 Task: Change  the formatting of the data to Which is Less than 10. In conditional formating, put the option 'Chart 10 colour. 'In the sheet  Attendance Sheet for Weekly Overviewbook
Action: Mouse moved to (67, 118)
Screenshot: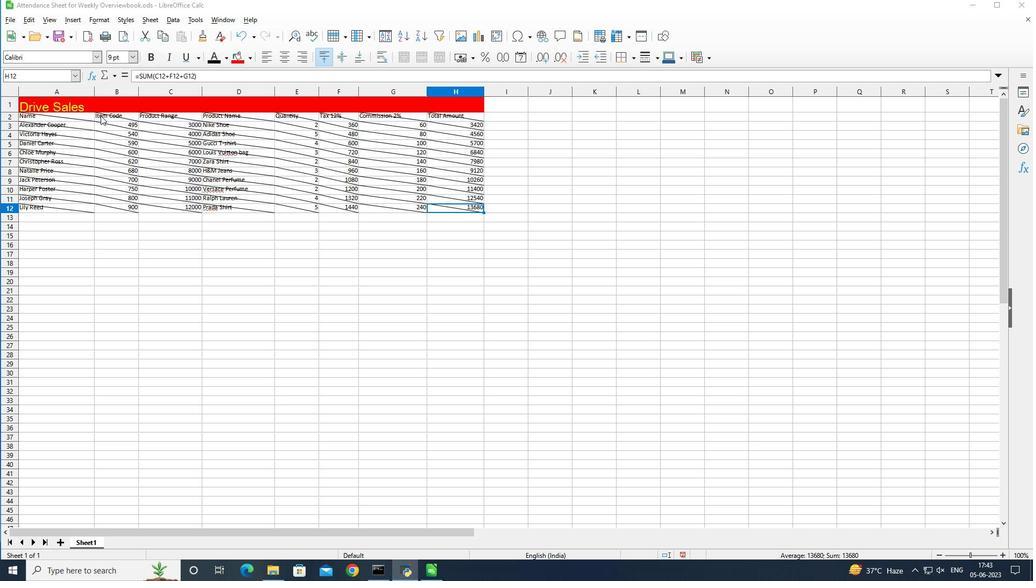 
Action: Mouse pressed left at (67, 118)
Screenshot: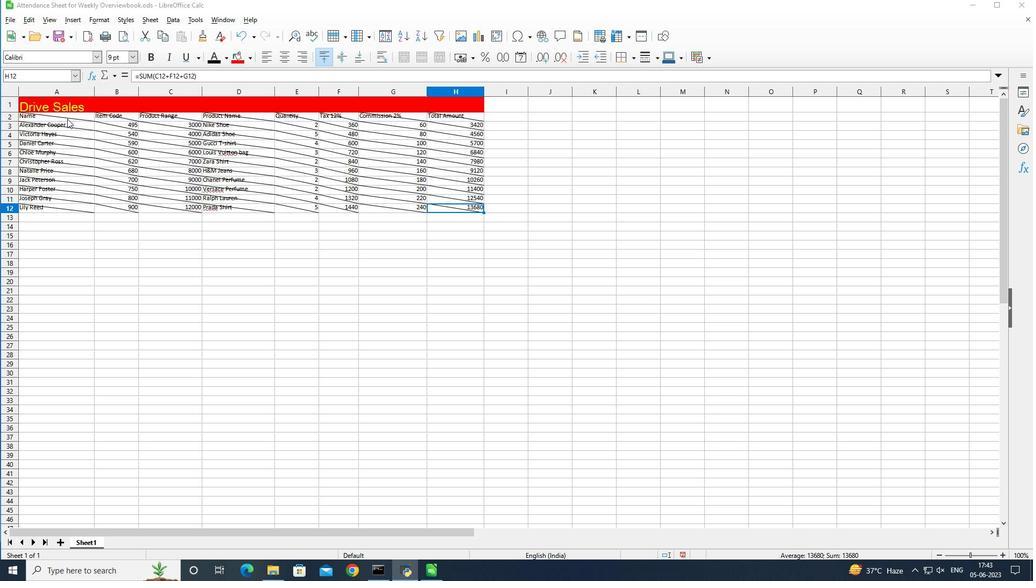 
Action: Mouse moved to (71, 117)
Screenshot: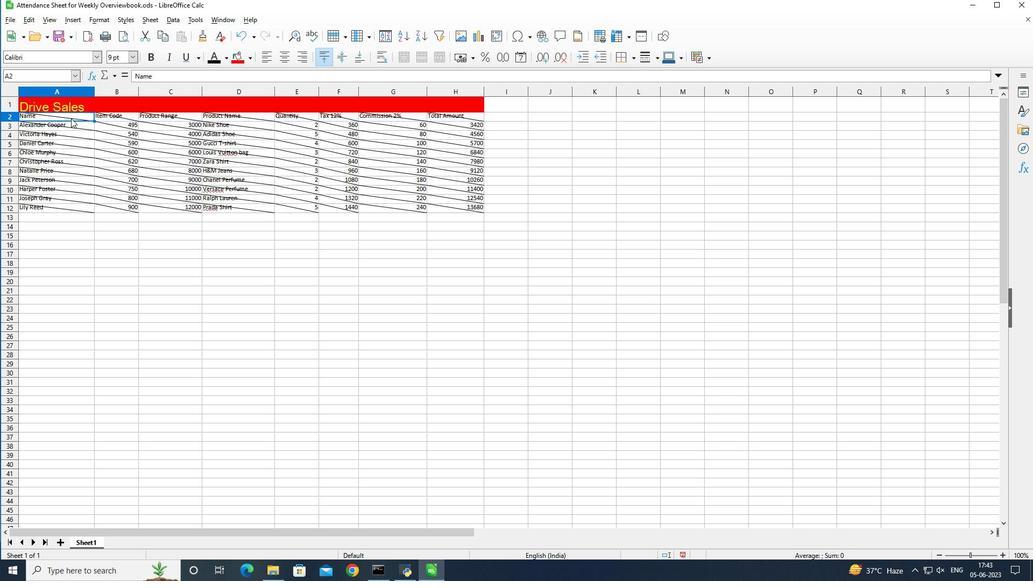 
Action: Mouse pressed left at (71, 117)
Screenshot: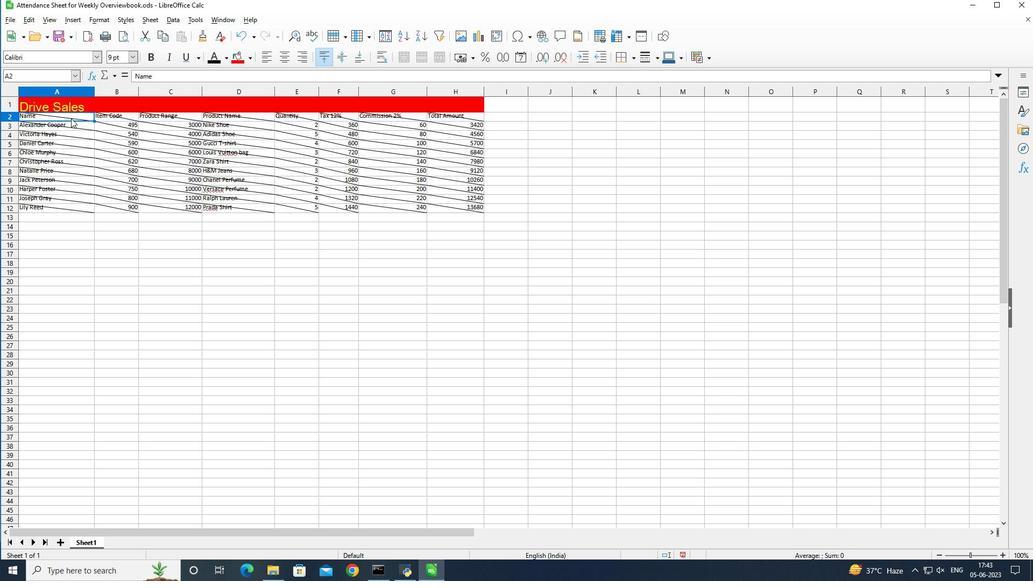 
Action: Mouse moved to (705, 57)
Screenshot: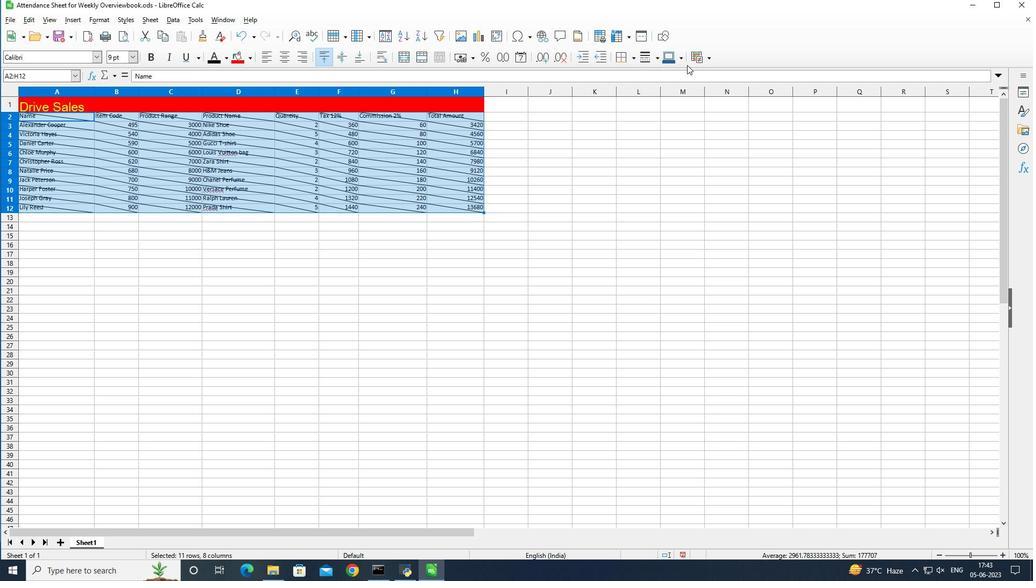 
Action: Mouse pressed left at (705, 57)
Screenshot: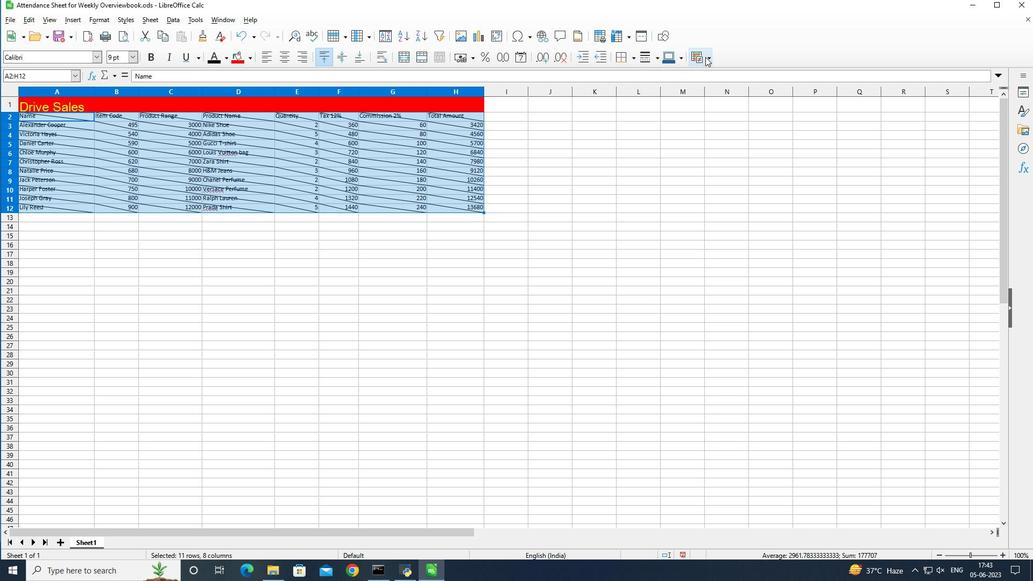 
Action: Mouse moved to (706, 75)
Screenshot: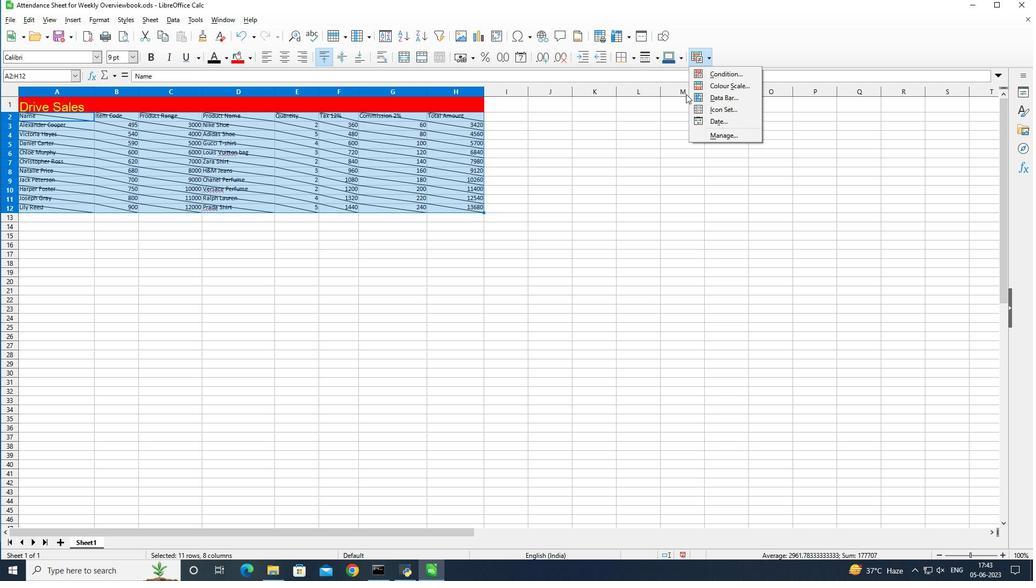 
Action: Mouse pressed left at (706, 75)
Screenshot: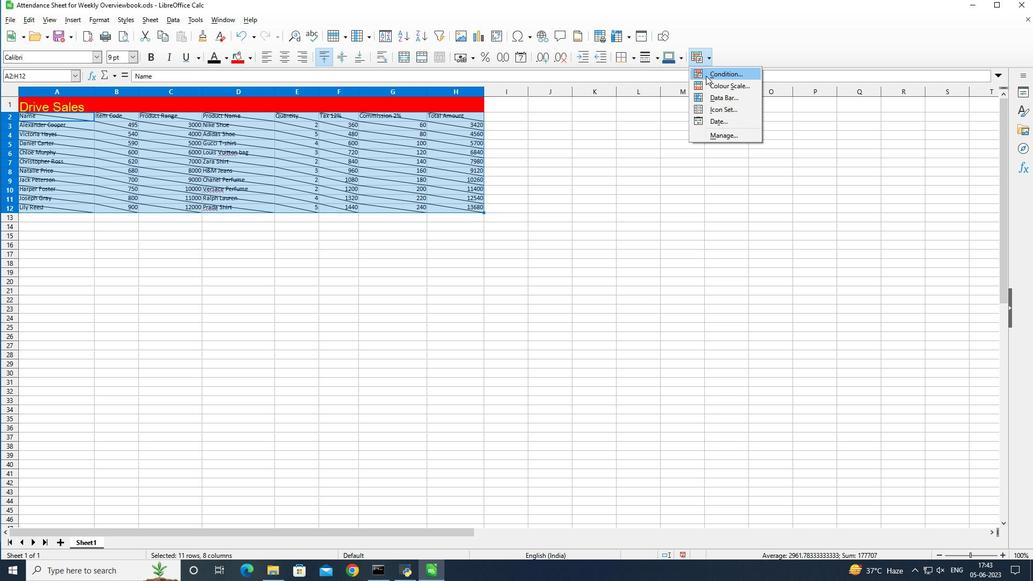 
Action: Mouse moved to (541, 168)
Screenshot: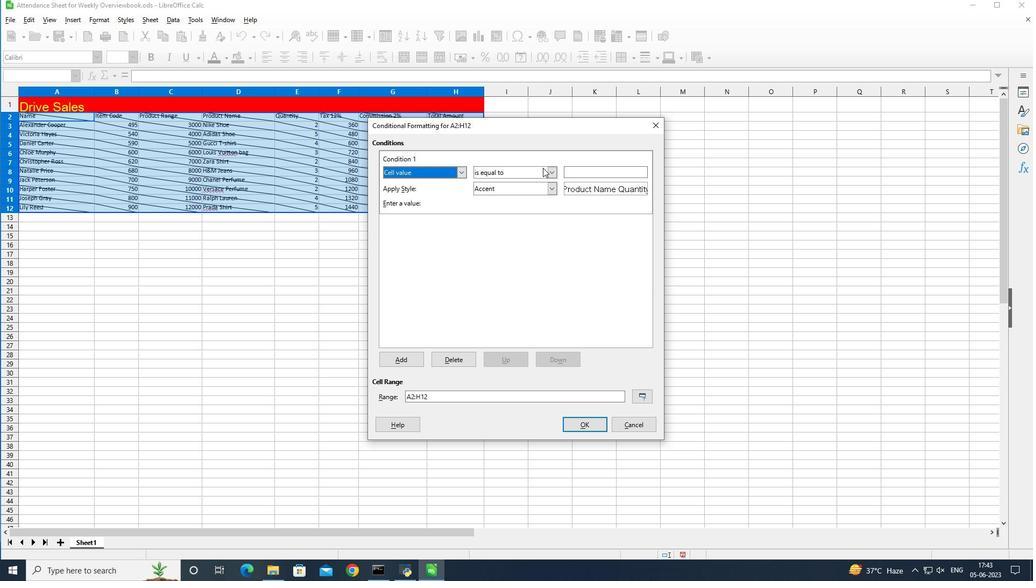 
Action: Mouse pressed left at (541, 168)
Screenshot: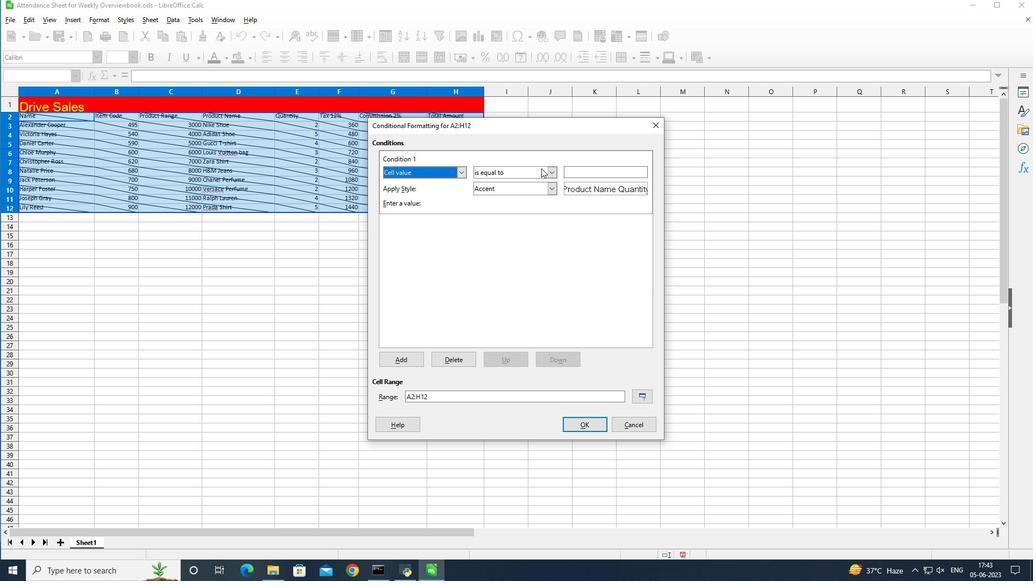 
Action: Mouse moved to (531, 193)
Screenshot: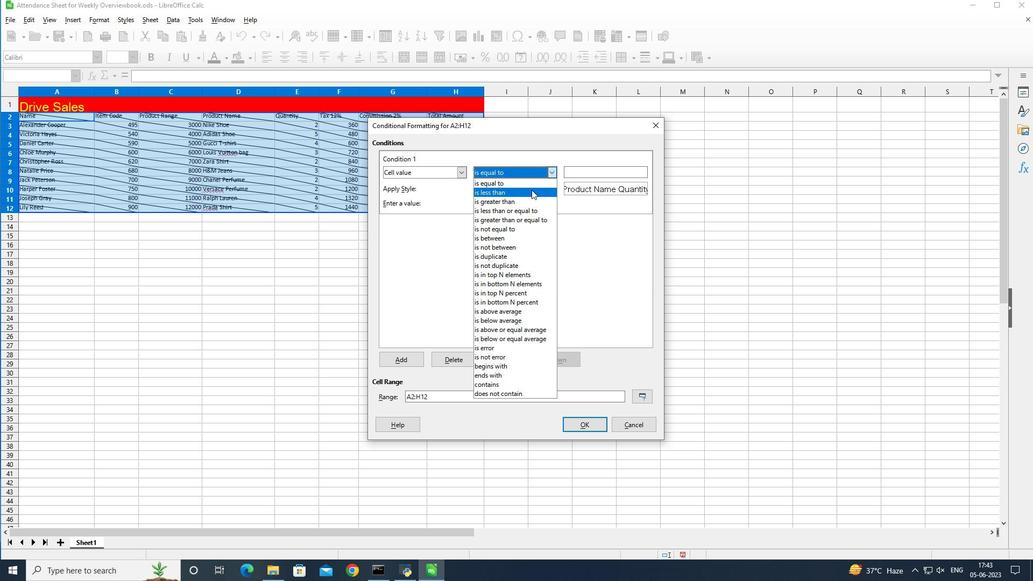 
Action: Mouse pressed left at (531, 193)
Screenshot: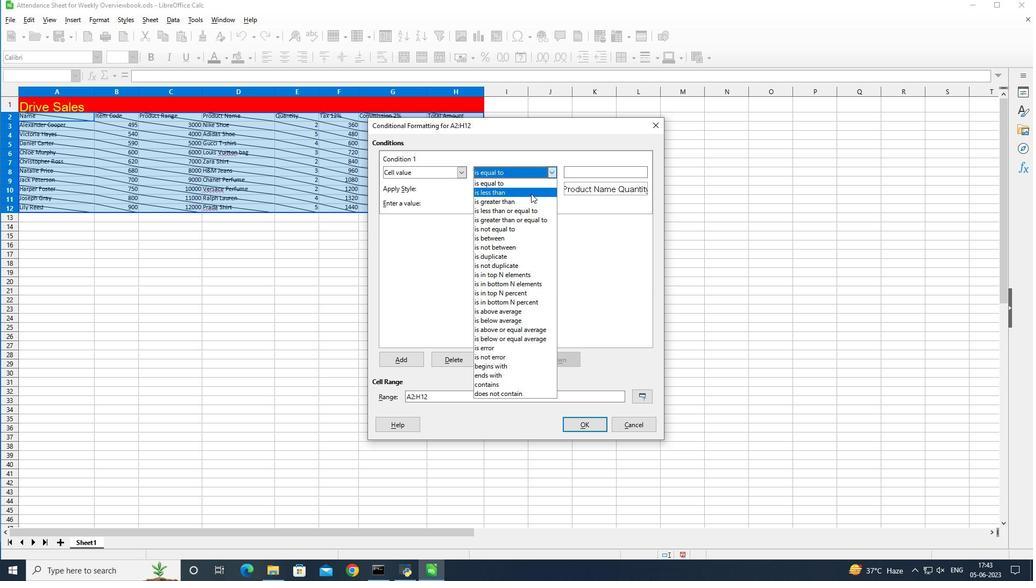 
Action: Mouse moved to (597, 170)
Screenshot: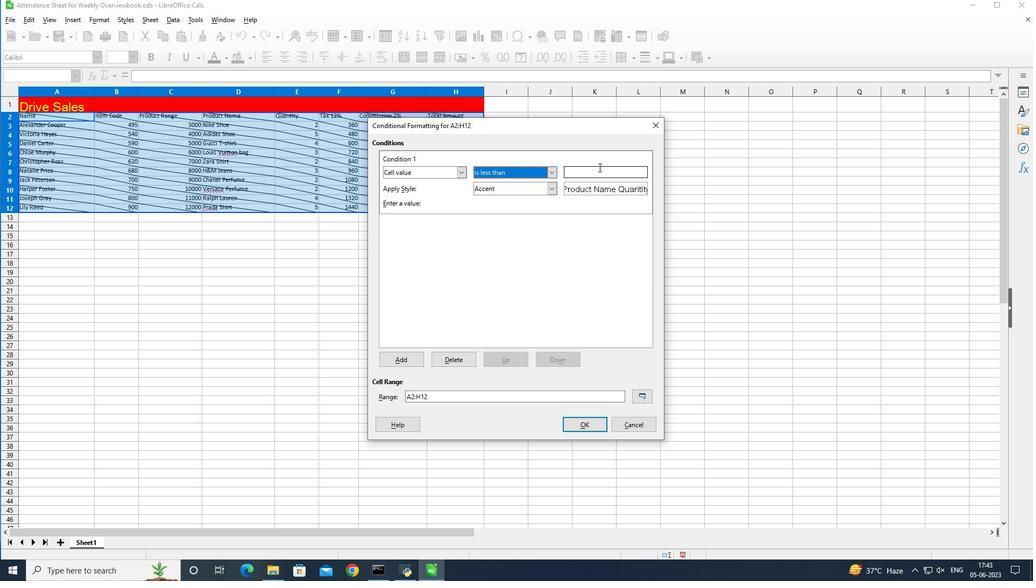 
Action: Mouse pressed left at (597, 170)
Screenshot: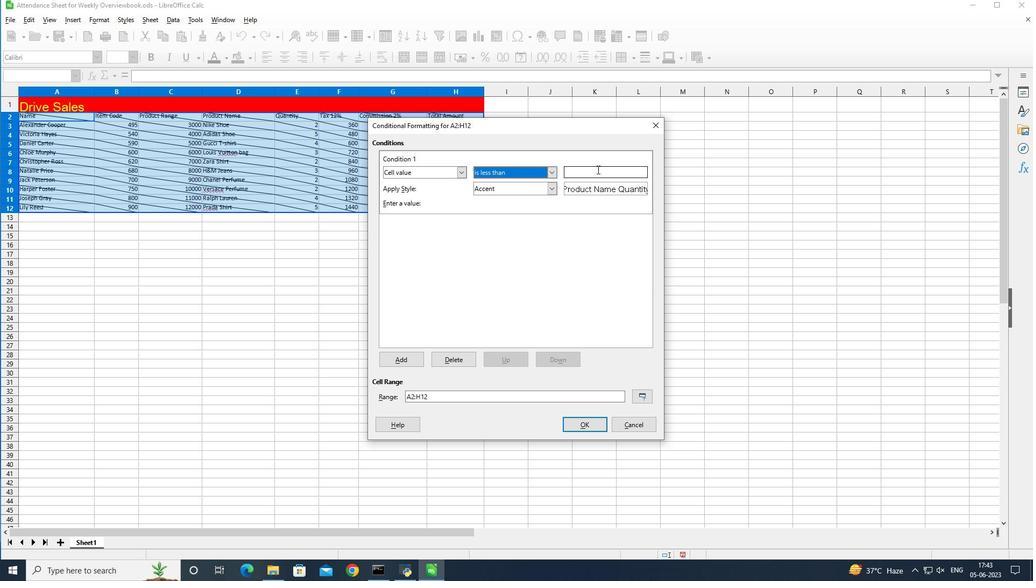 
Action: Key pressed 10<Key.enter>
Screenshot: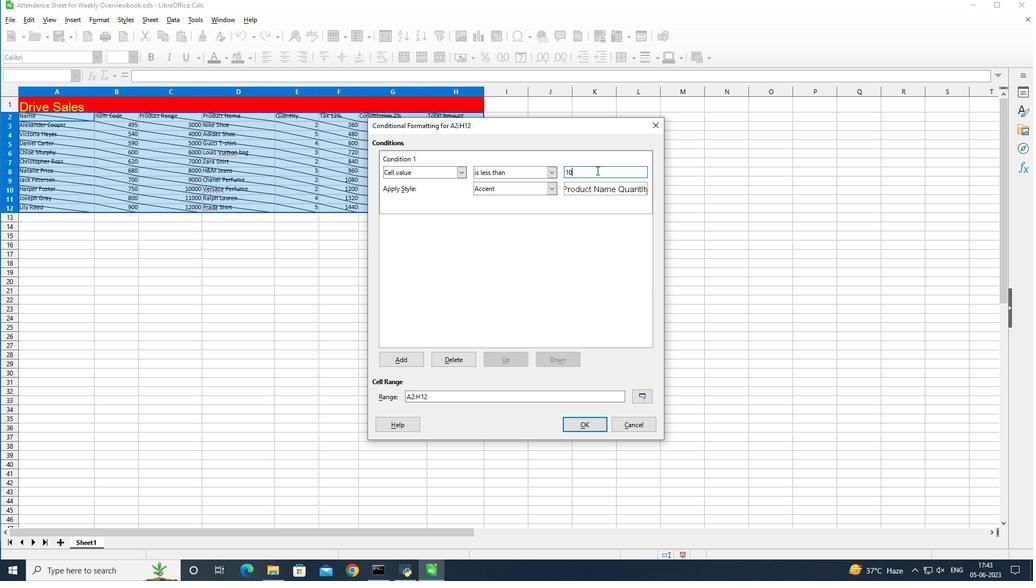 
Action: Mouse moved to (461, 209)
Screenshot: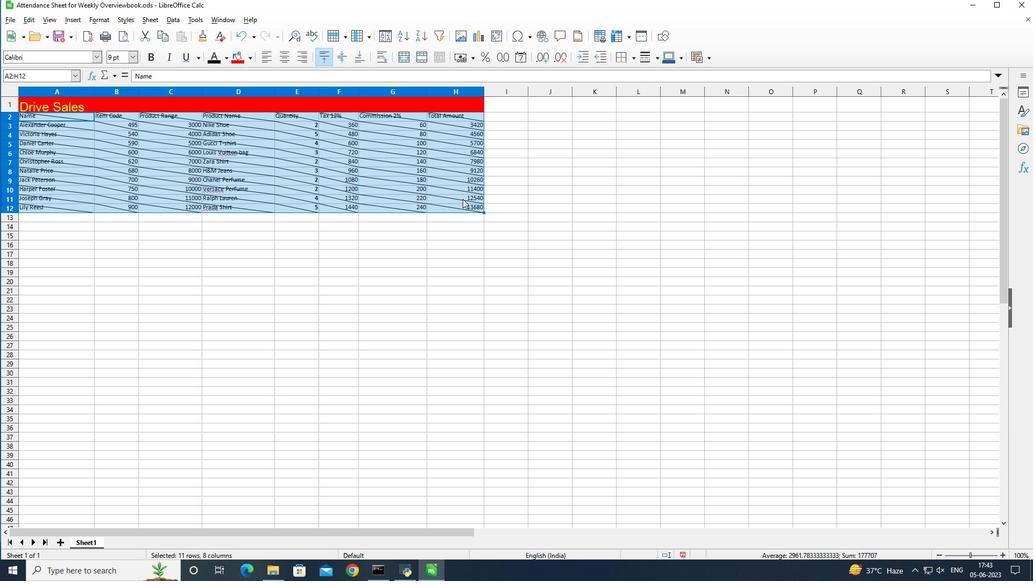 
Action: Mouse pressed left at (461, 209)
Screenshot: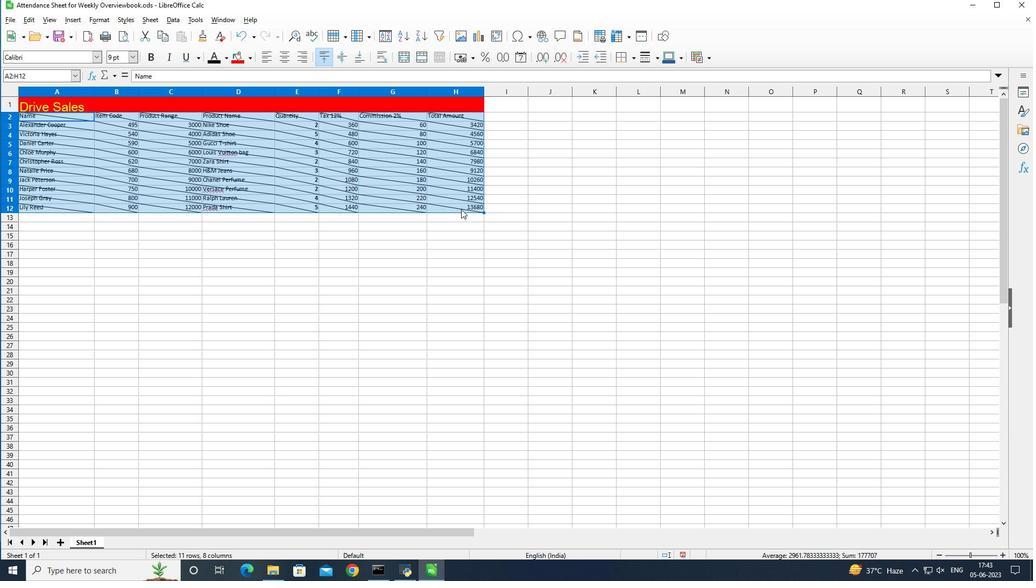 
Action: Mouse moved to (67, 113)
Screenshot: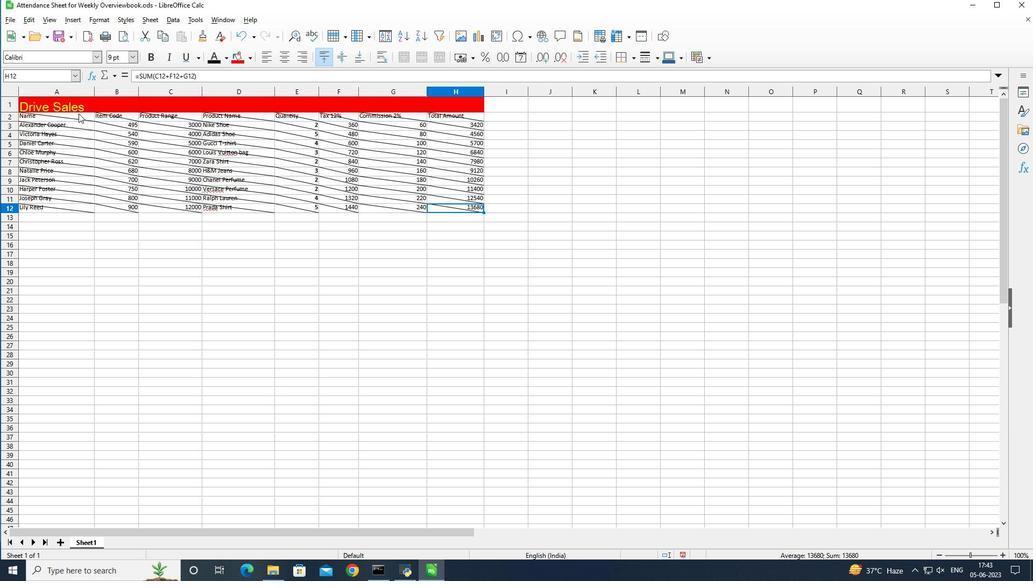 
Action: Mouse pressed left at (67, 113)
Screenshot: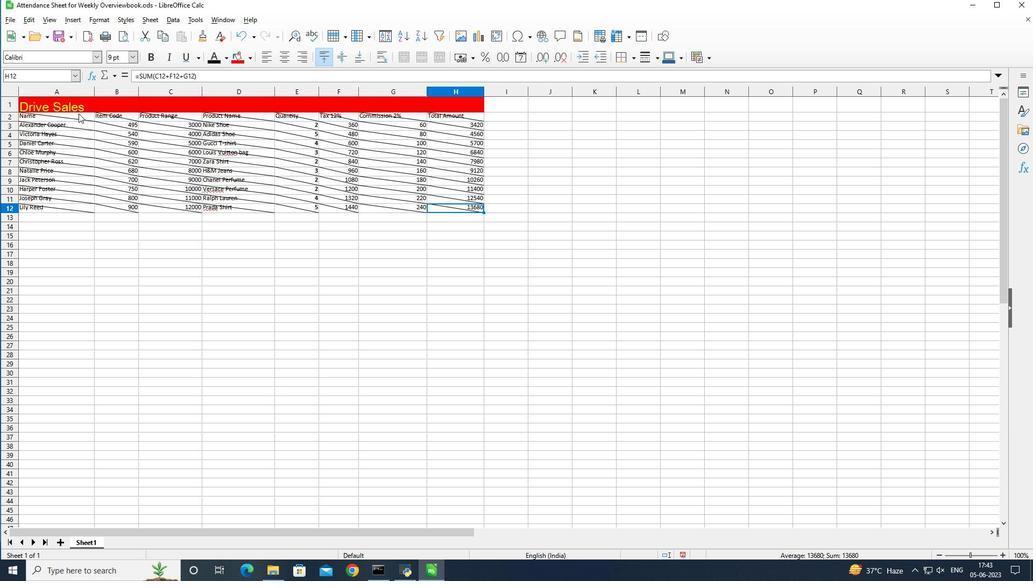 
Action: Mouse pressed left at (67, 113)
Screenshot: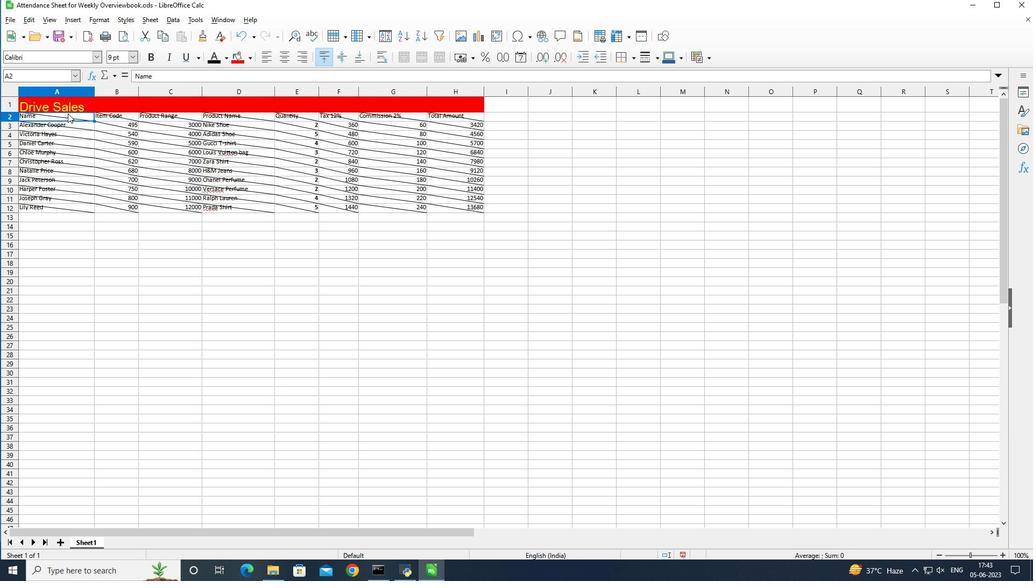 
Action: Mouse moved to (701, 59)
Screenshot: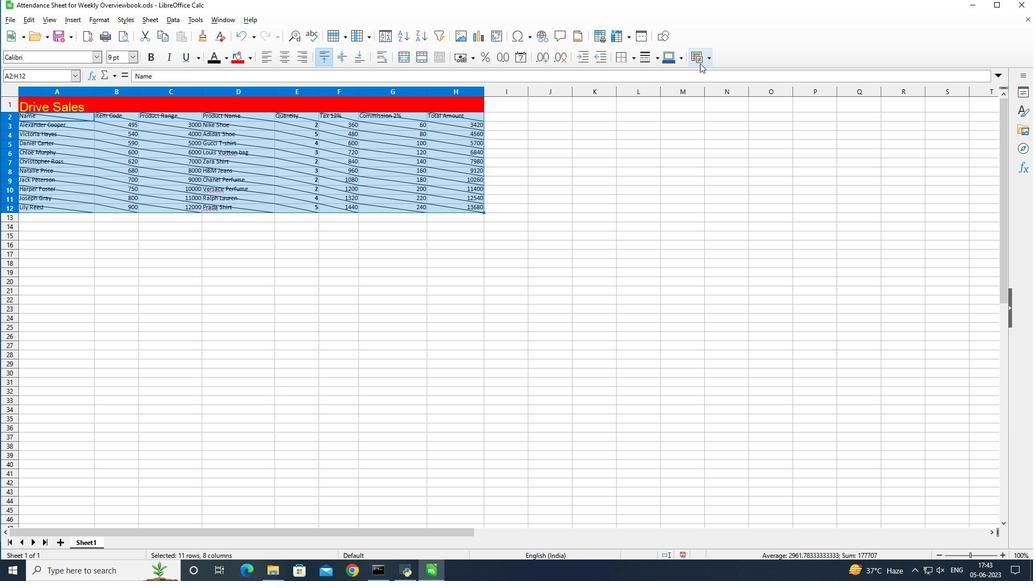 
Action: Mouse pressed left at (701, 59)
Screenshot: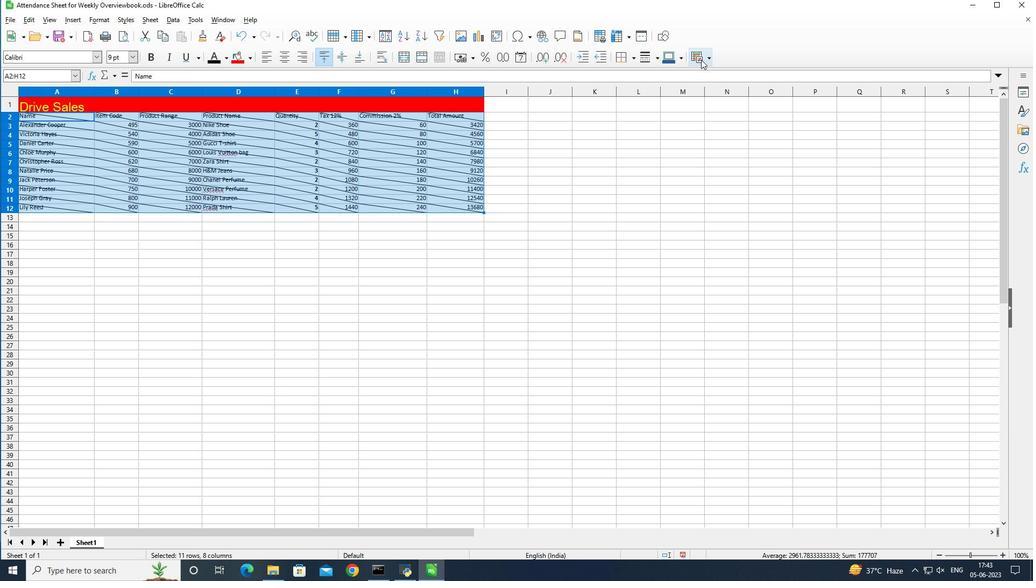 
Action: Mouse moved to (723, 85)
Screenshot: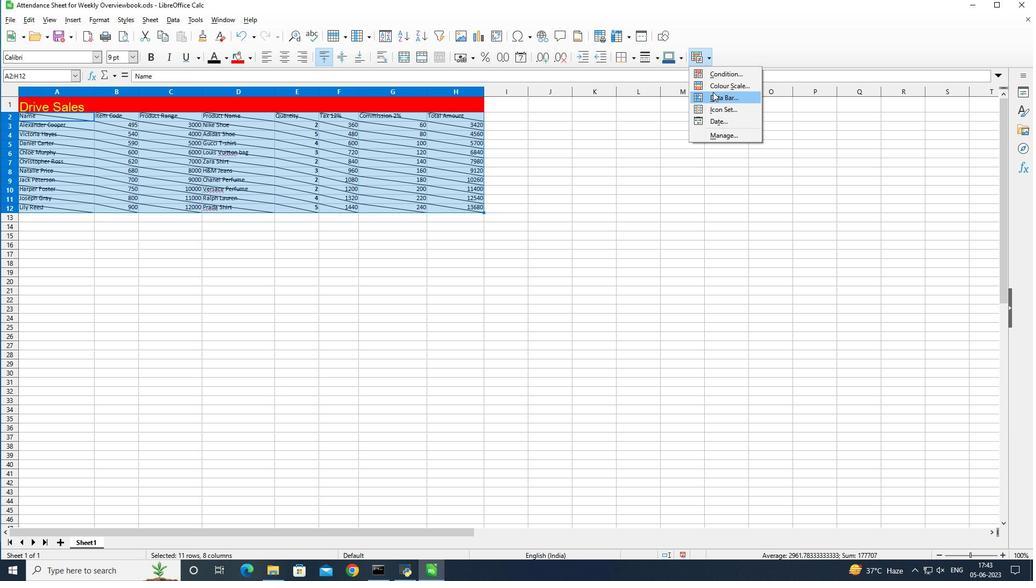 
Action: Mouse pressed left at (723, 85)
Screenshot: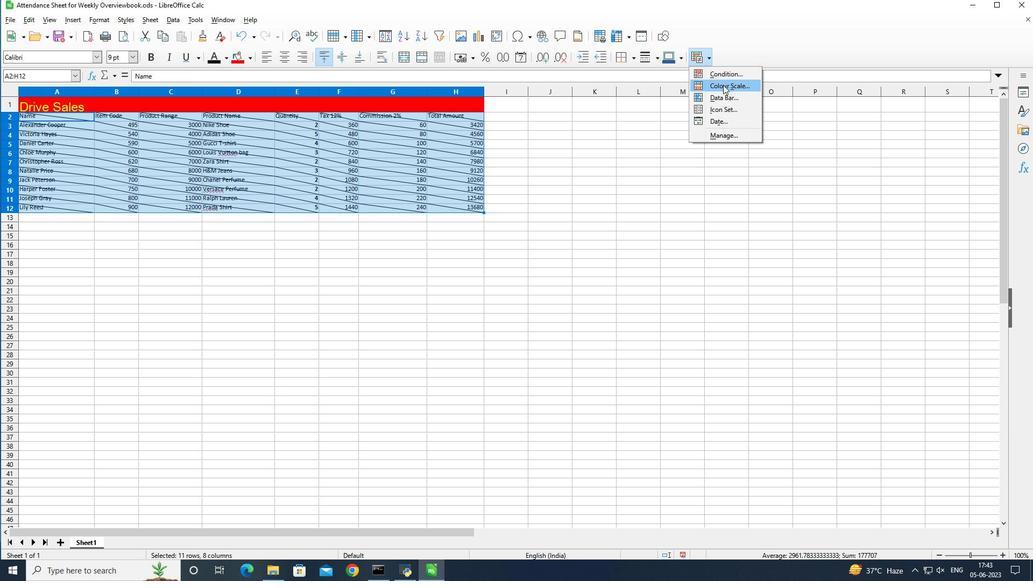 
Action: Mouse moved to (453, 174)
Screenshot: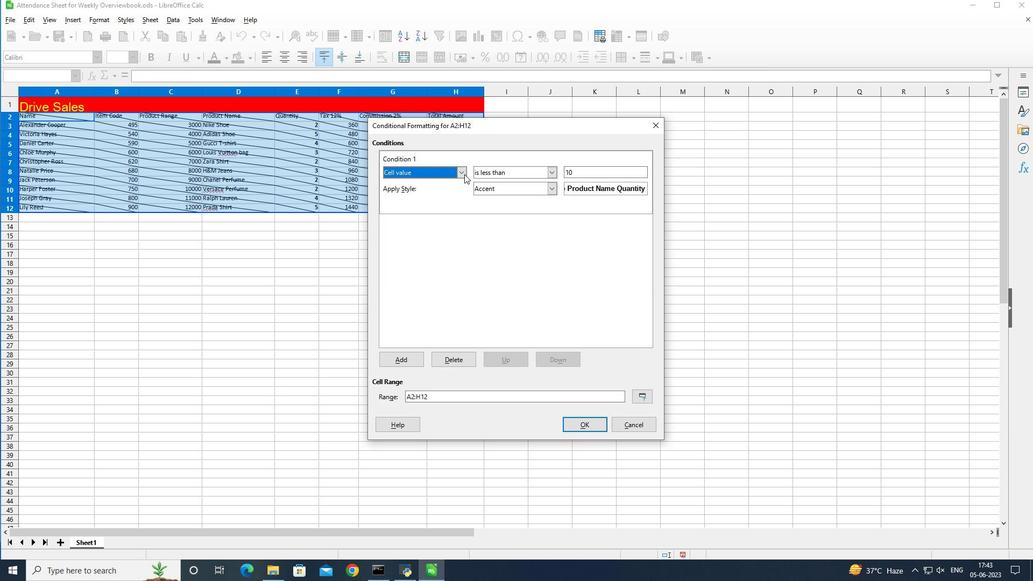 
Action: Mouse pressed left at (453, 174)
Screenshot: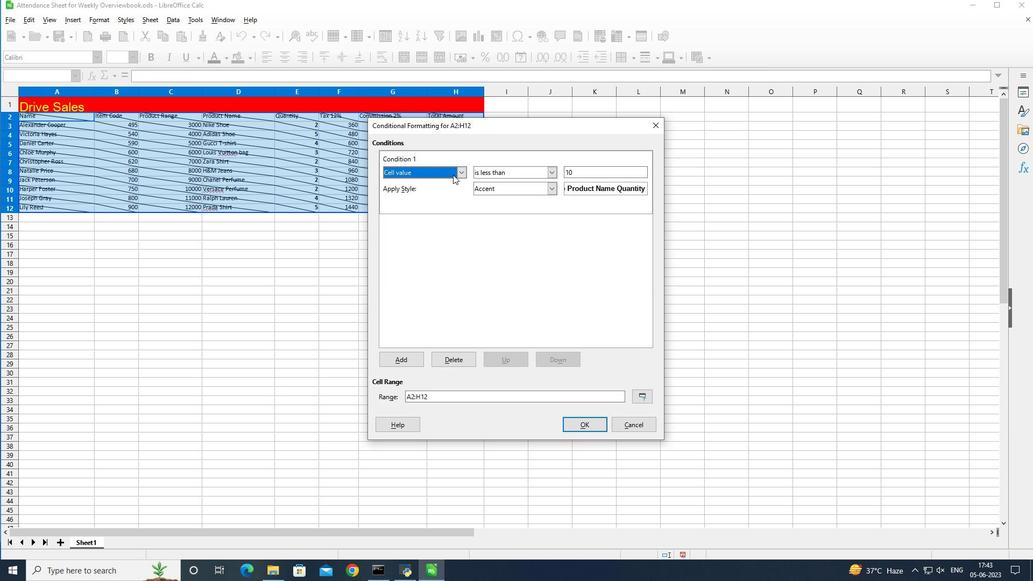 
Action: Mouse moved to (439, 184)
Screenshot: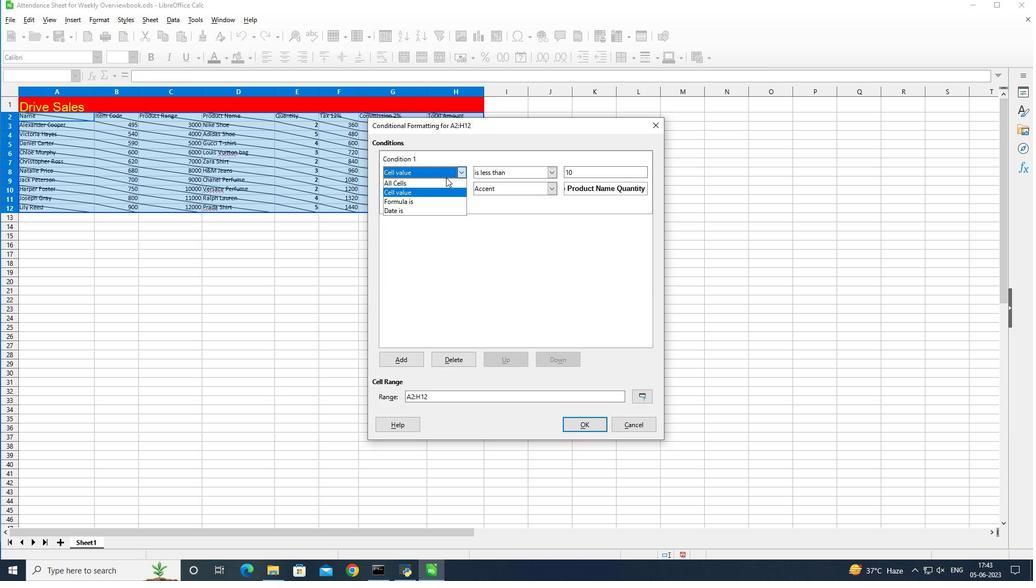 
Action: Mouse pressed left at (439, 184)
Screenshot: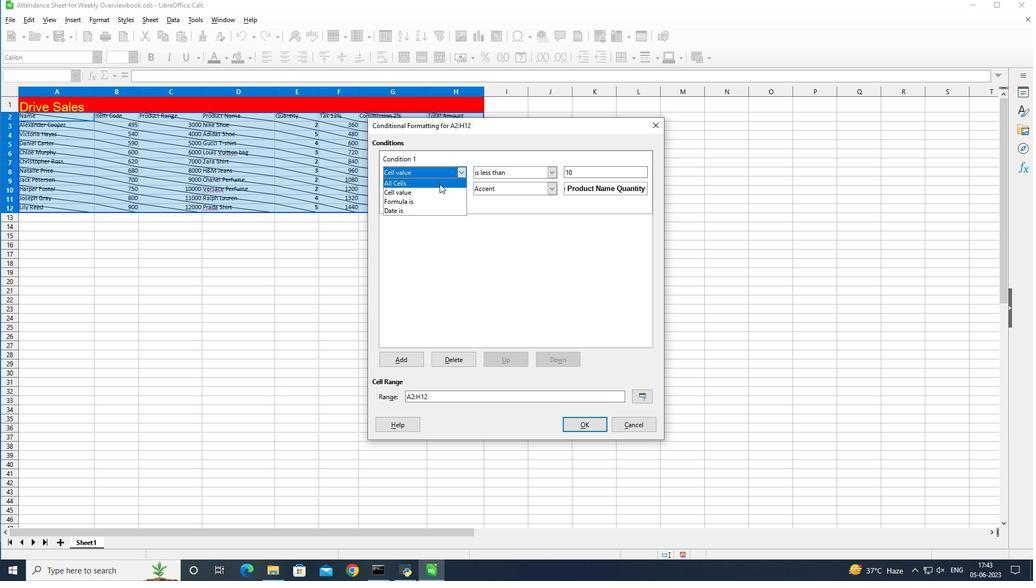 
Action: Mouse moved to (446, 231)
Screenshot: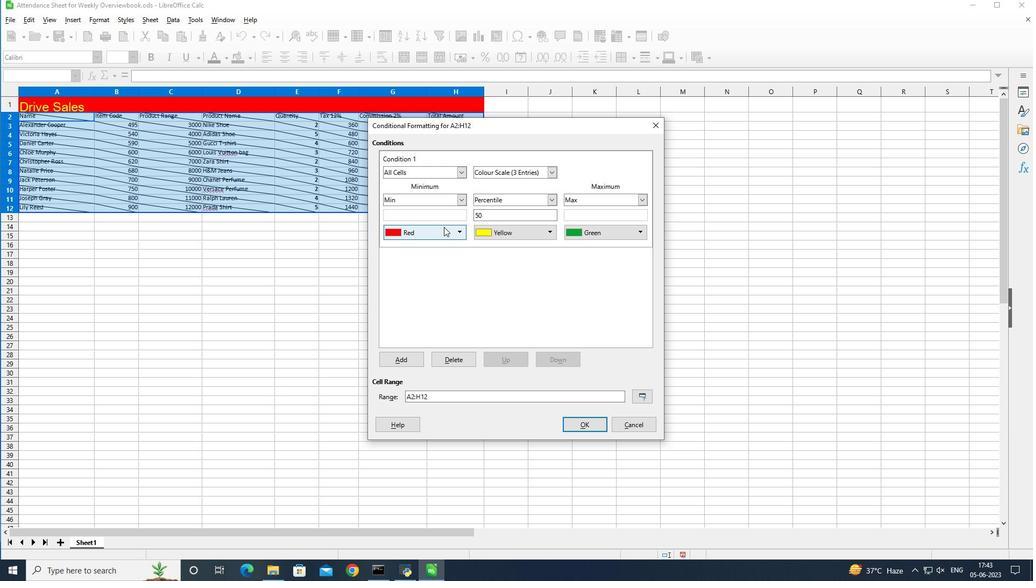 
Action: Mouse pressed left at (446, 231)
Screenshot: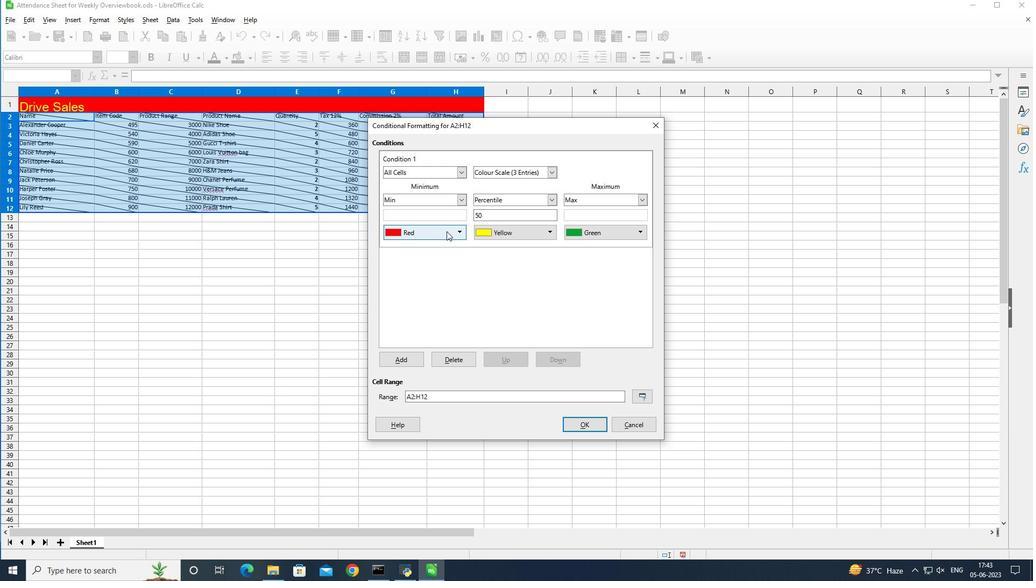 
Action: Mouse moved to (470, 250)
Screenshot: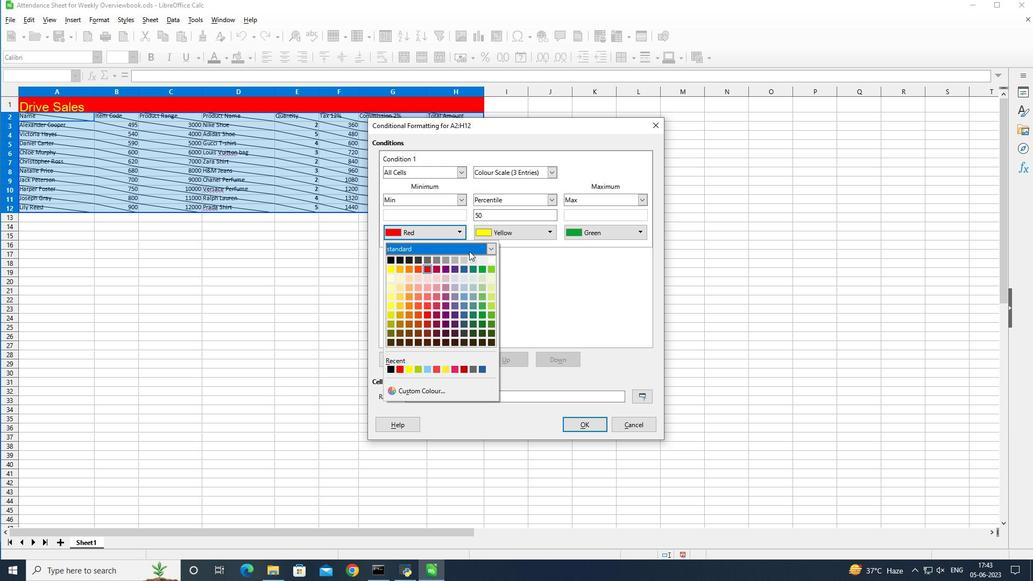 
Action: Mouse pressed left at (470, 250)
Screenshot: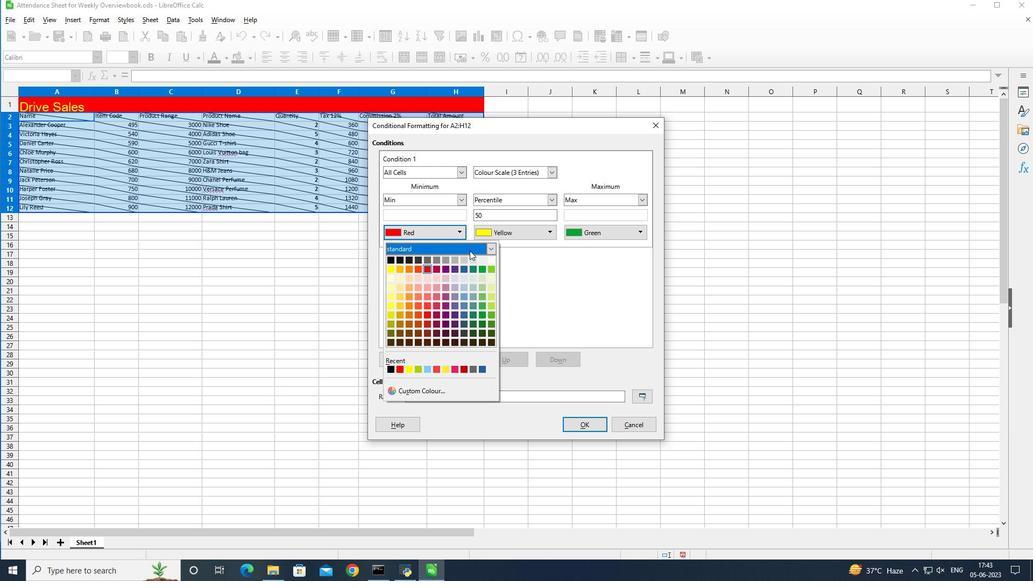 
Action: Mouse moved to (447, 269)
Screenshot: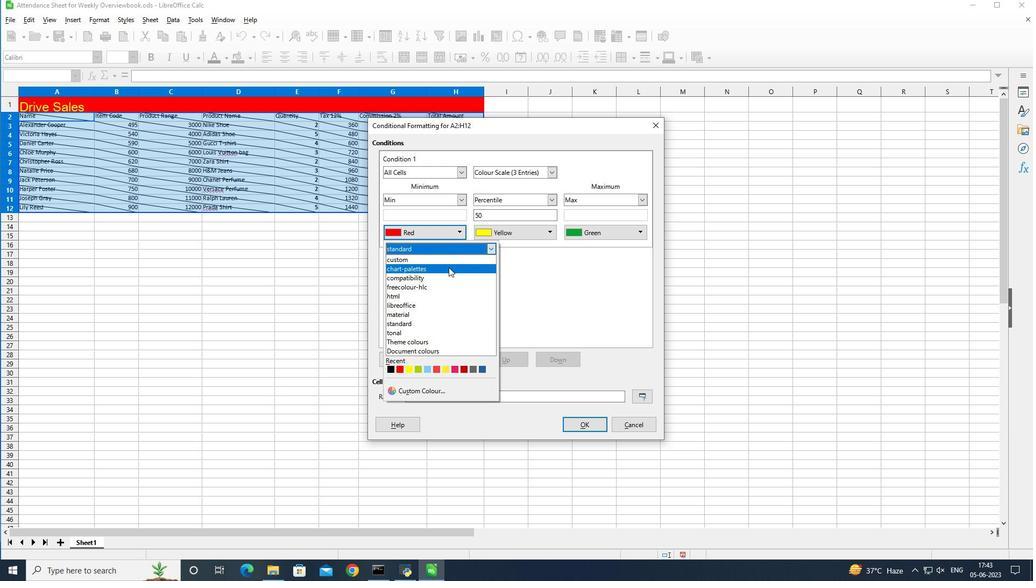 
Action: Mouse pressed left at (447, 269)
Screenshot: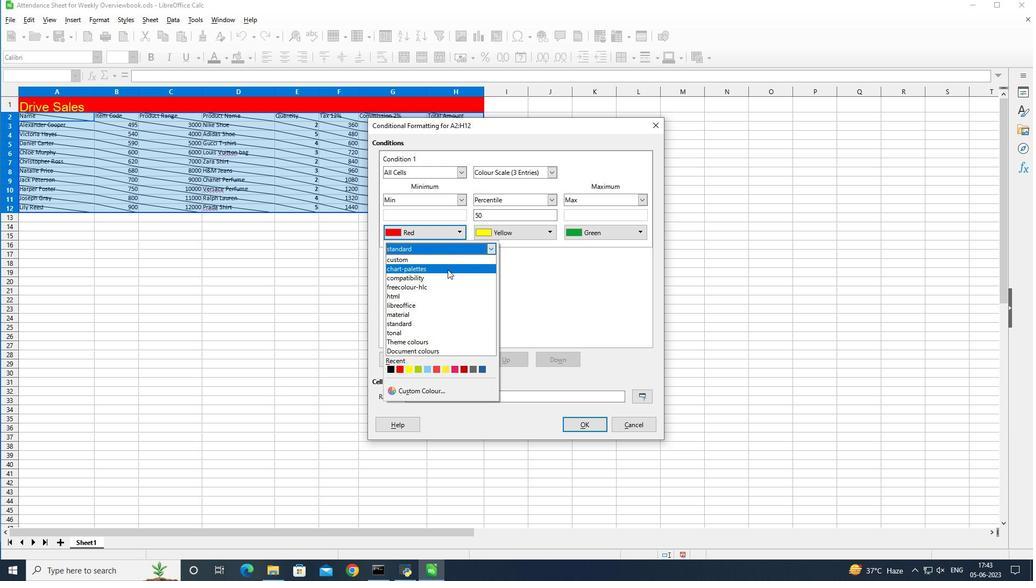 
Action: Mouse moved to (475, 260)
Screenshot: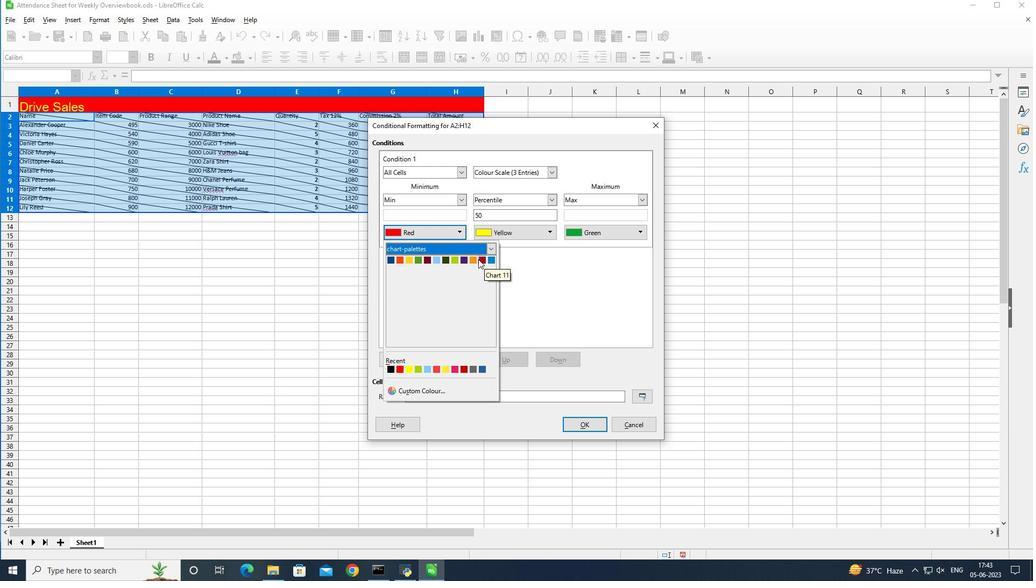 
Action: Mouse pressed left at (475, 260)
Screenshot: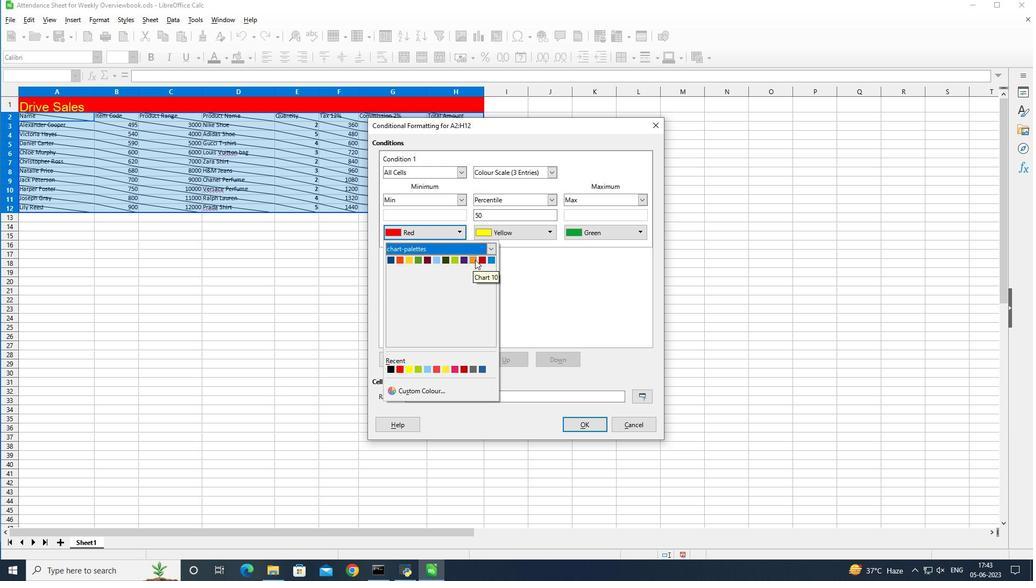 
Action: Mouse moved to (587, 426)
Screenshot: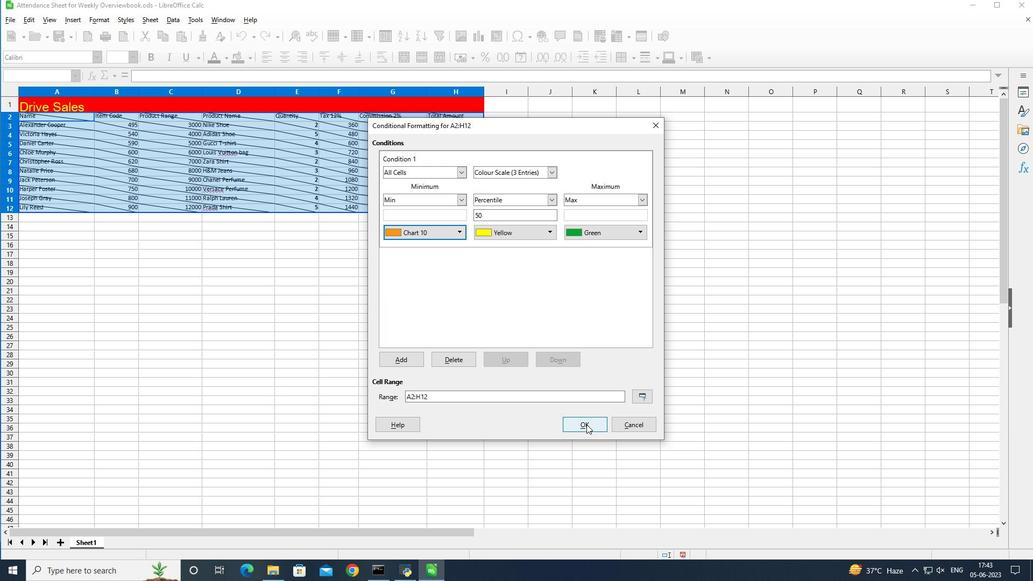 
Action: Mouse pressed left at (587, 426)
Screenshot: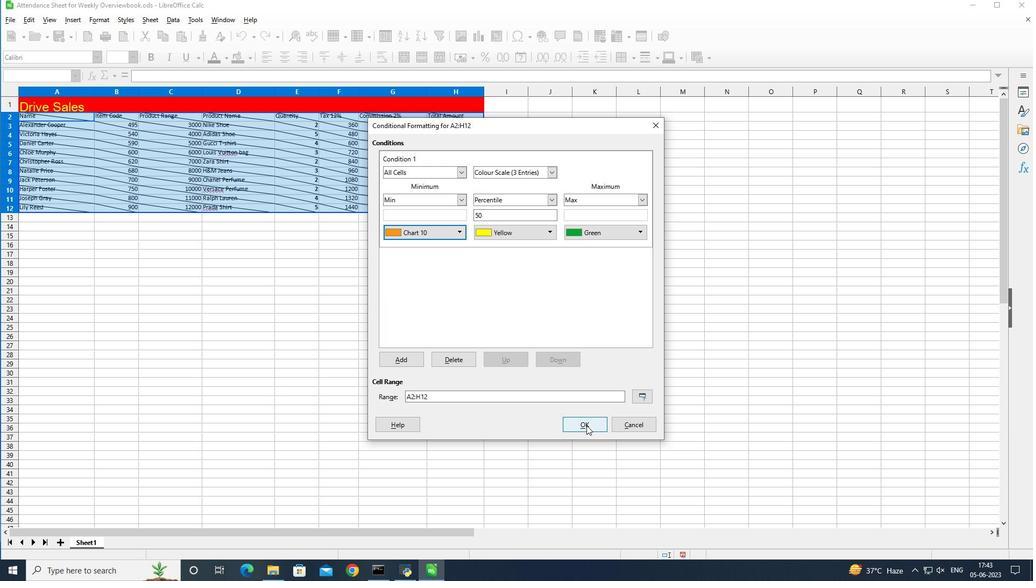 
Action: Mouse moved to (465, 204)
Screenshot: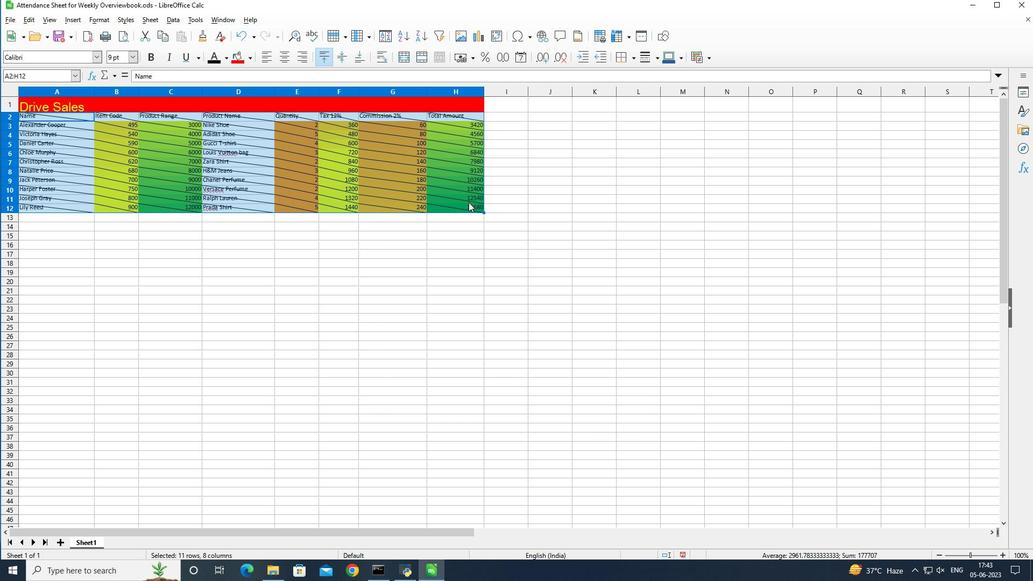 
Action: Mouse pressed left at (465, 204)
Screenshot: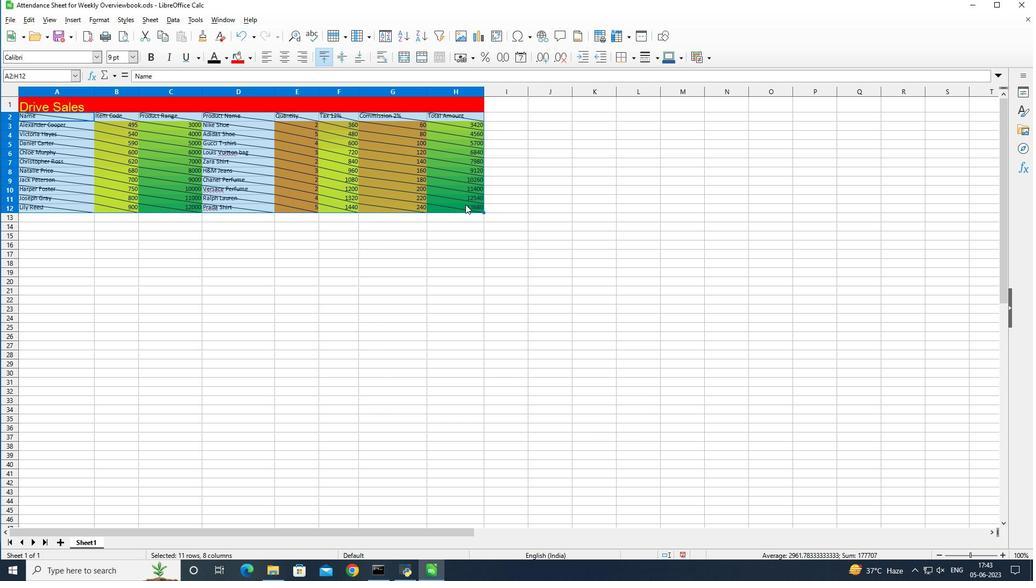 
Action: Mouse moved to (448, 271)
Screenshot: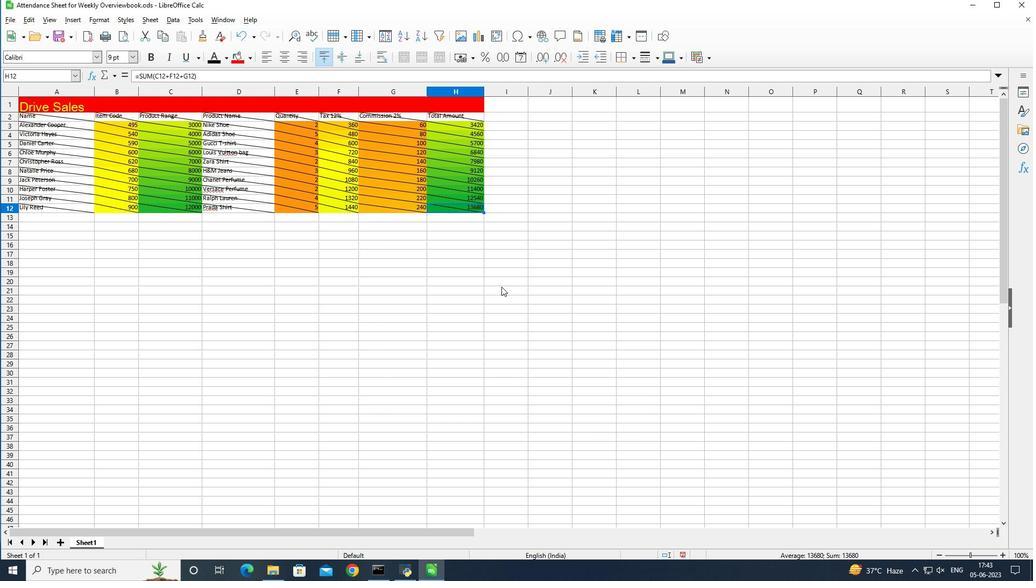 
